 Task: Plan a trip with stops at the New York Public Library, Bryant Park, and Times Square.
Action: Mouse moved to (213, 55)
Screenshot: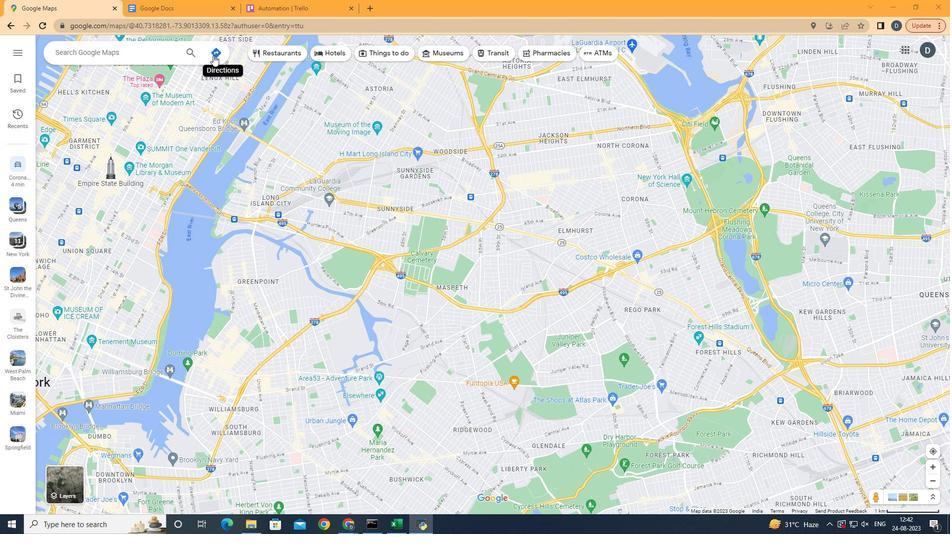 
Action: Mouse pressed left at (213, 55)
Screenshot: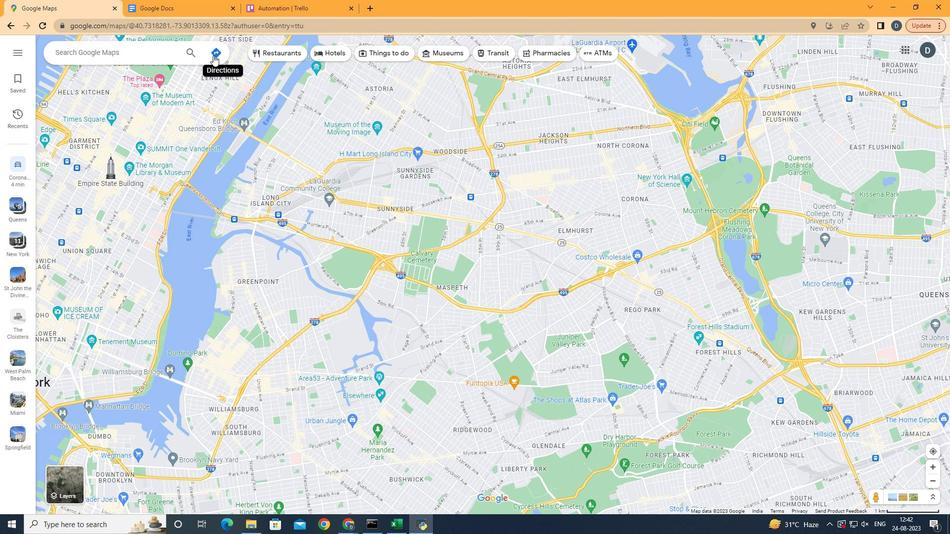 
Action: Mouse moved to (143, 80)
Screenshot: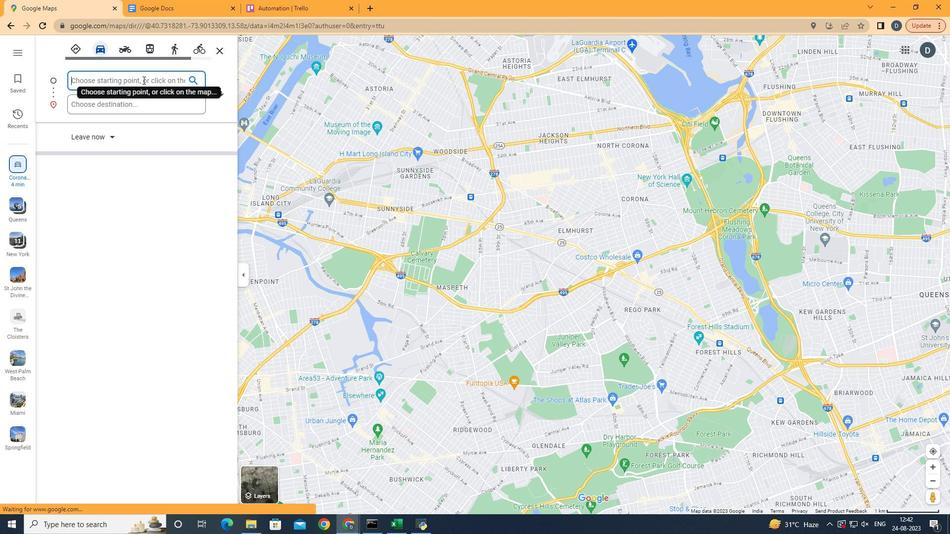 
Action: Mouse pressed left at (143, 80)
Screenshot: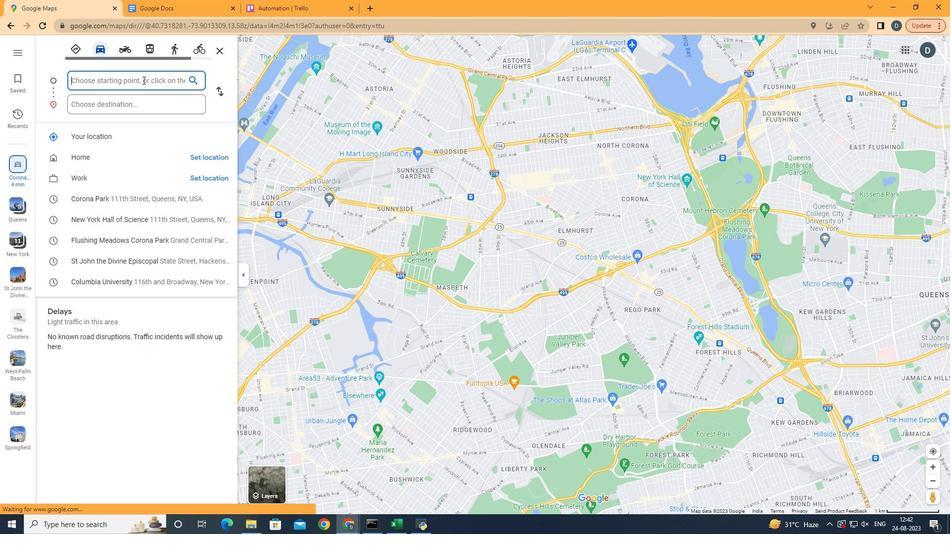 
Action: Key pressed <Key.shift>New<Key.space><Key.shift>York<Key.space><Key.shift><Key.shift><Key.shift><Key.shift><Key.shift><Key.shift><Key.shift><Key.shift><Key.shift><Key.shift><Key.shift><Key.shift><Key.shift><Key.shift><Key.shift><Key.shift><Key.shift><Key.shift><Key.shift><Key.shift><Key.shift><Key.shift><Key.shift><Key.shift><Key.shift><Key.shift><Key.shift><Key.shift>
Screenshot: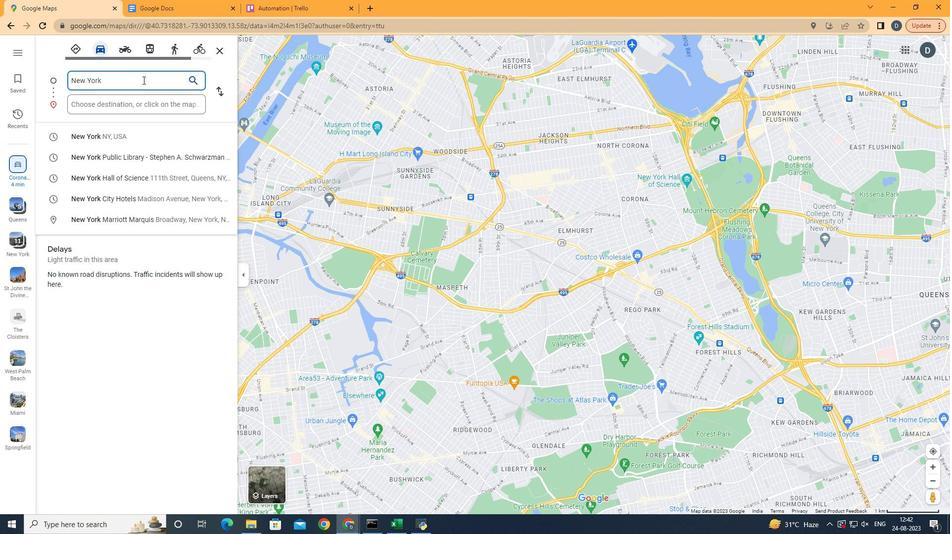 
Action: Mouse moved to (134, 117)
Screenshot: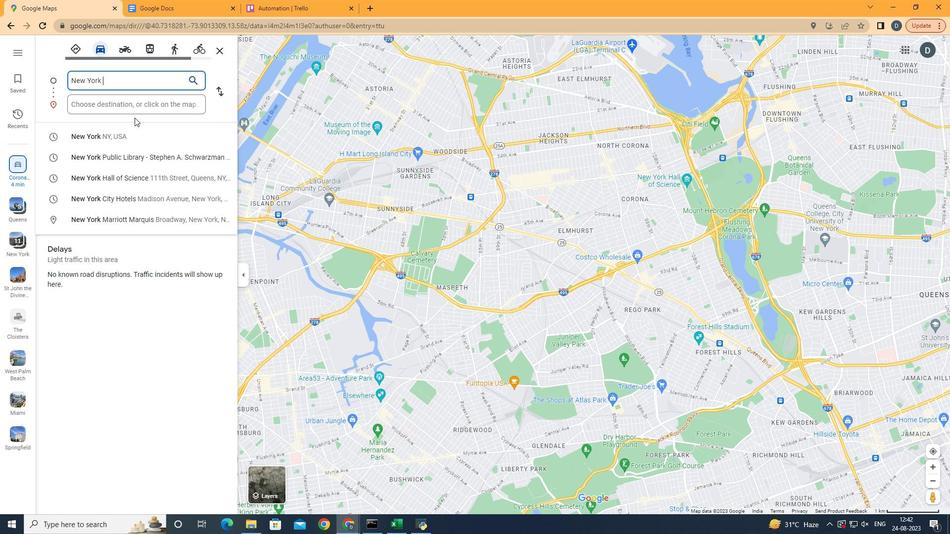 
Action: Key pressed <Key.shift>City
Screenshot: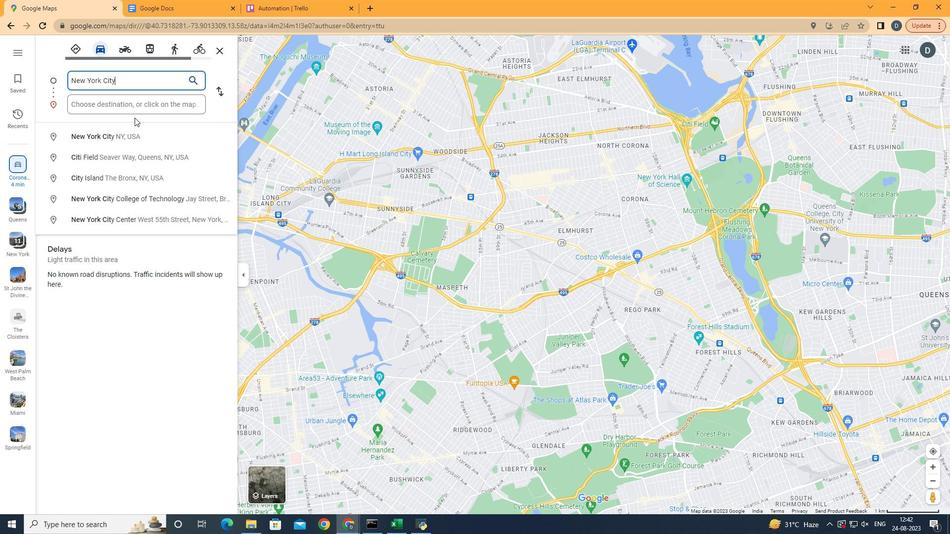 
Action: Mouse moved to (141, 140)
Screenshot: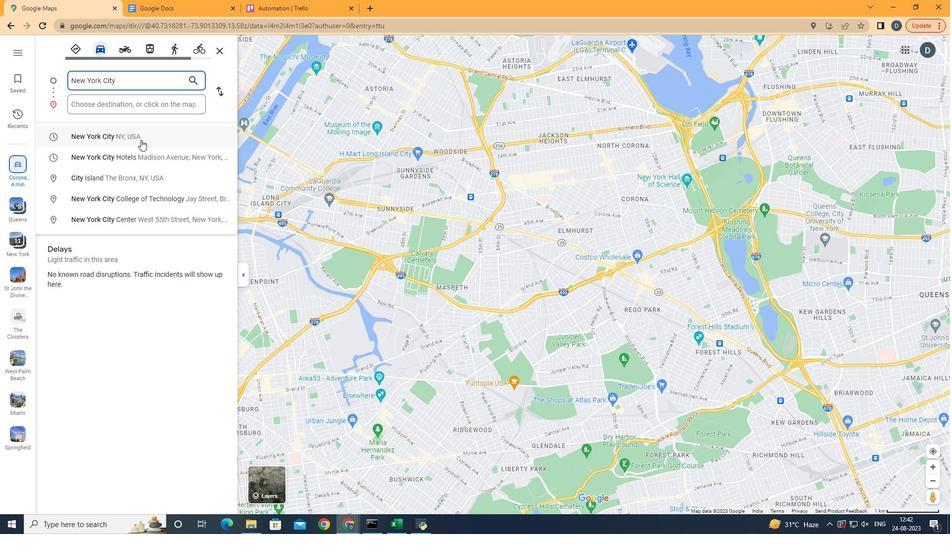 
Action: Mouse pressed left at (141, 140)
Screenshot: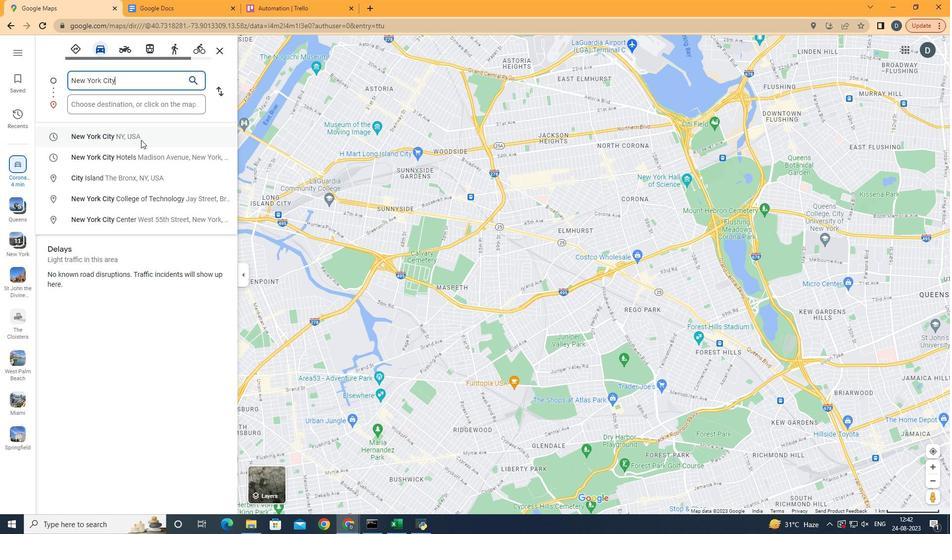 
Action: Mouse moved to (126, 104)
Screenshot: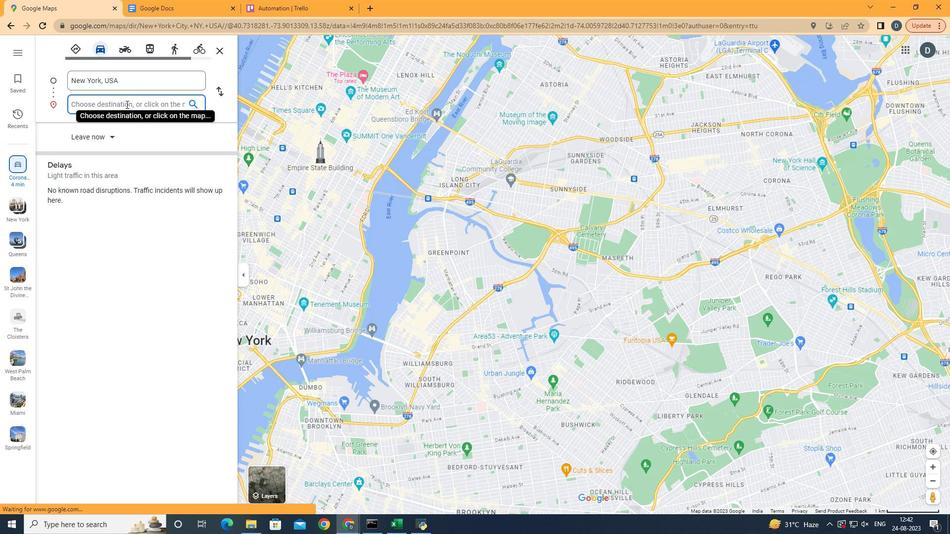 
Action: Mouse pressed left at (126, 104)
Screenshot: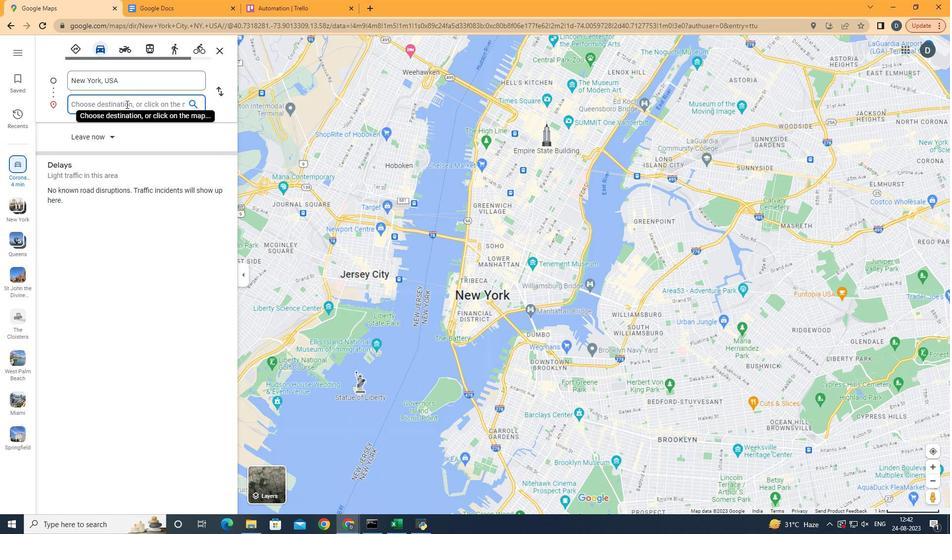 
Action: Key pressed <Key.shift>New<Key.space><Key.shift>York<Key.space><Key.shift>Public
Screenshot: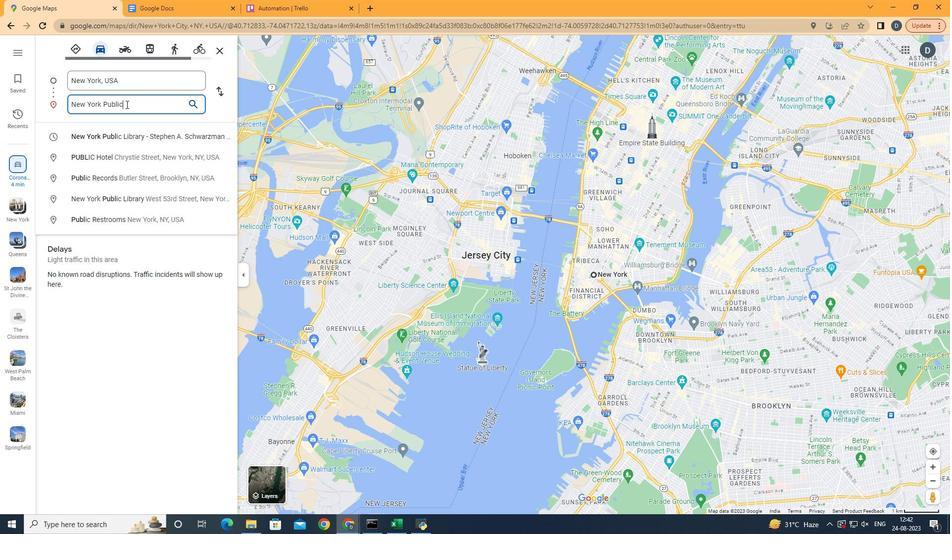 
Action: Mouse moved to (147, 144)
Screenshot: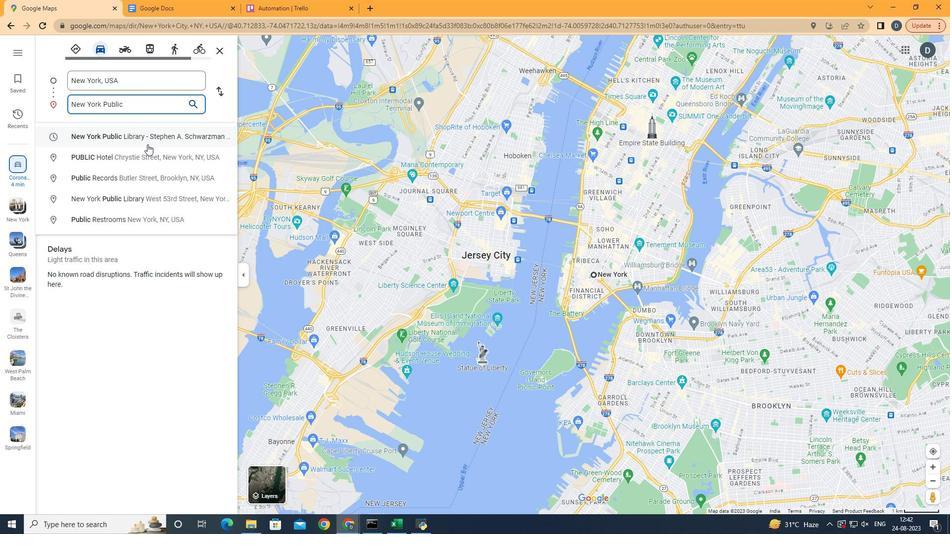 
Action: Mouse pressed left at (147, 144)
Screenshot: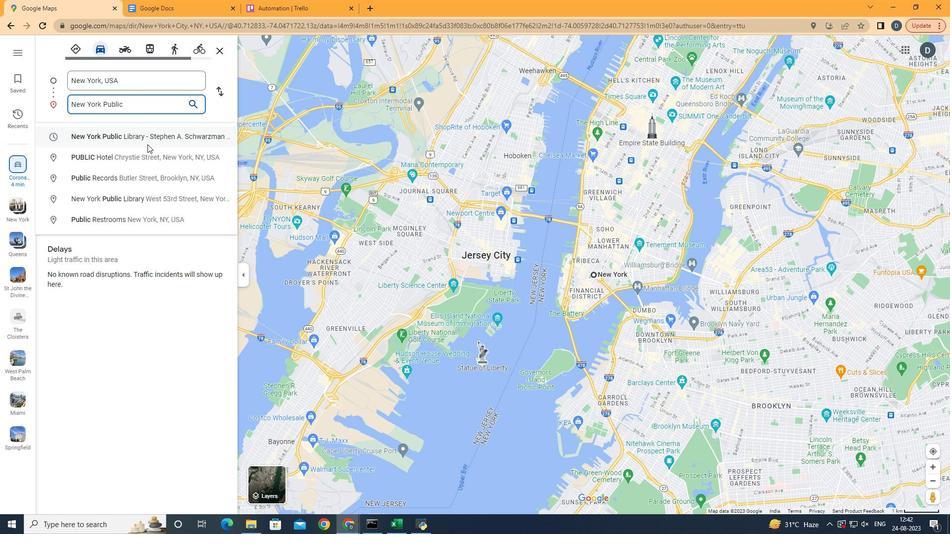 
Action: Mouse moved to (58, 127)
Screenshot: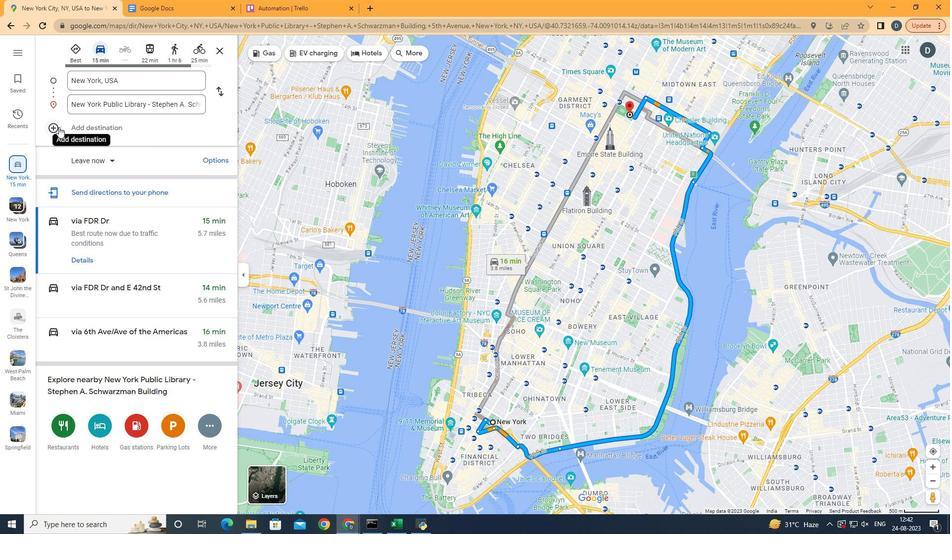 
Action: Mouse pressed left at (58, 127)
Screenshot: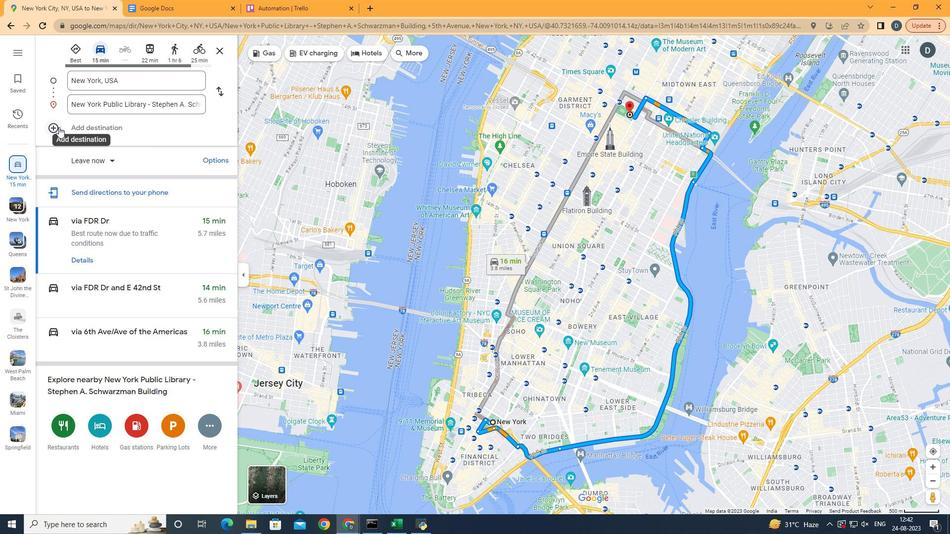 
Action: Mouse moved to (118, 129)
Screenshot: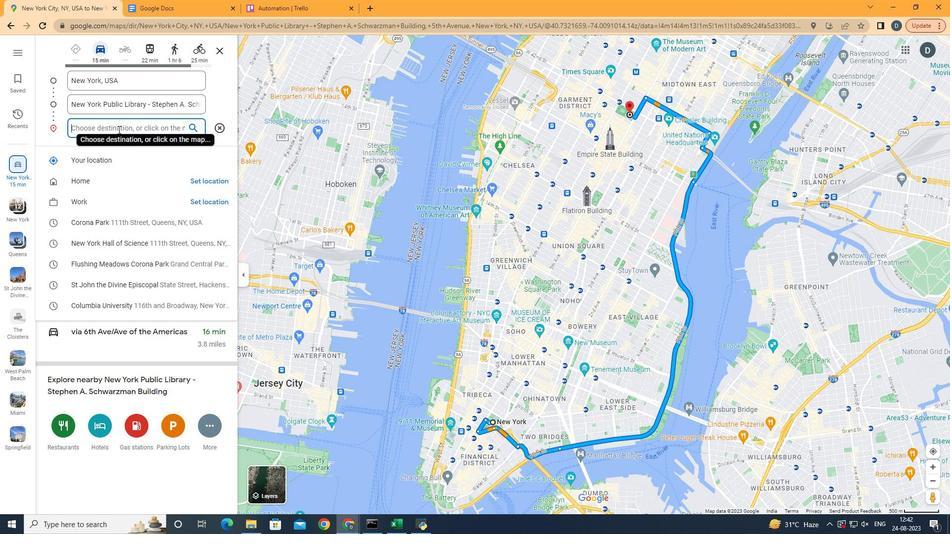 
Action: Mouse pressed left at (118, 129)
Screenshot: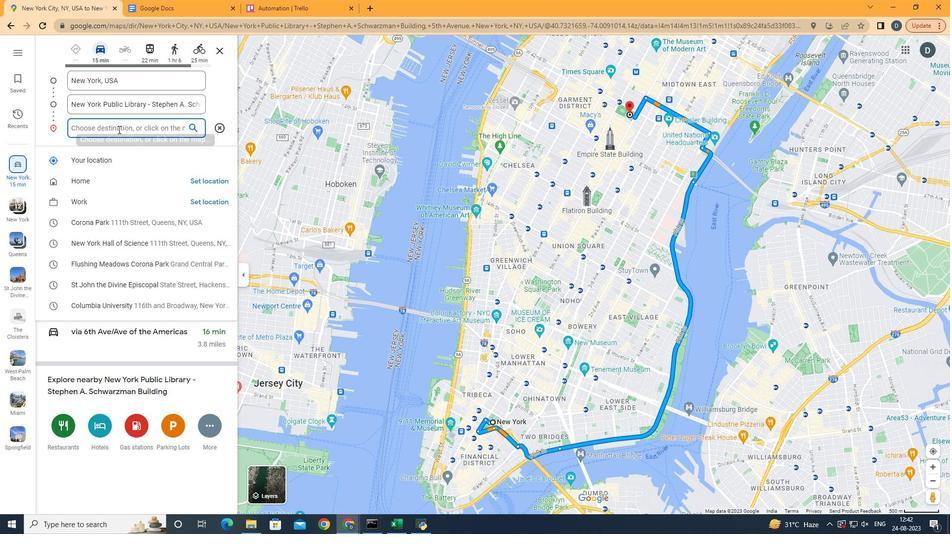 
Action: Key pressed <Key.shift><Key.shift>Bryant<Key.space><Key.shift>Park
Screenshot: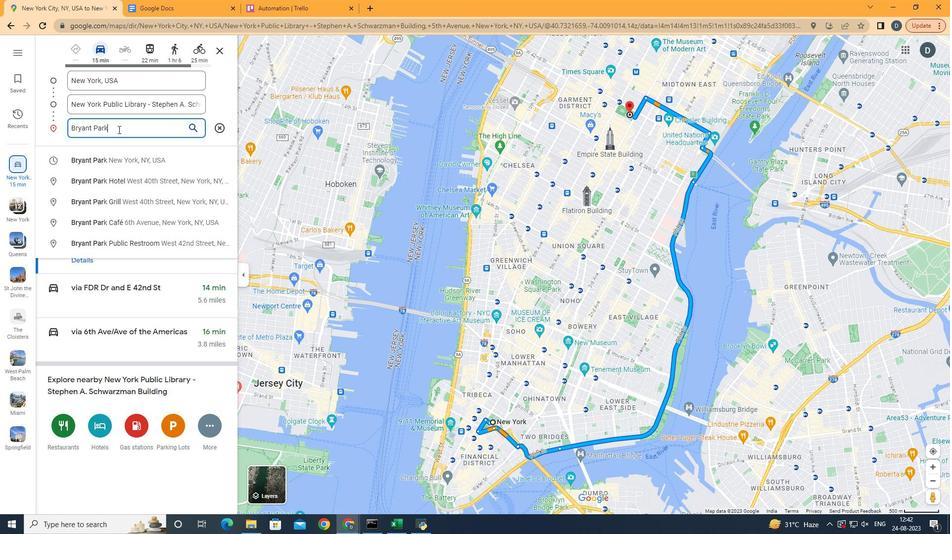 
Action: Mouse moved to (123, 153)
Screenshot: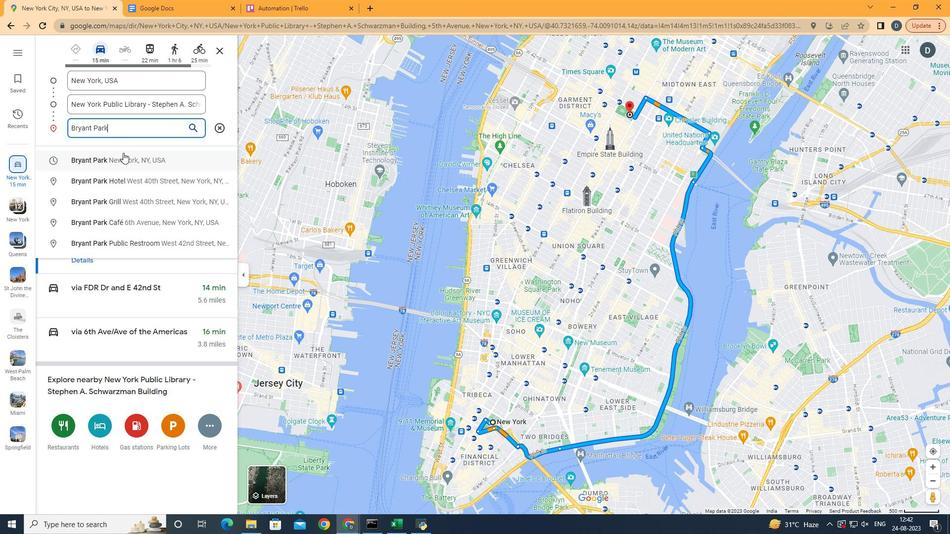
Action: Mouse pressed left at (123, 153)
Screenshot: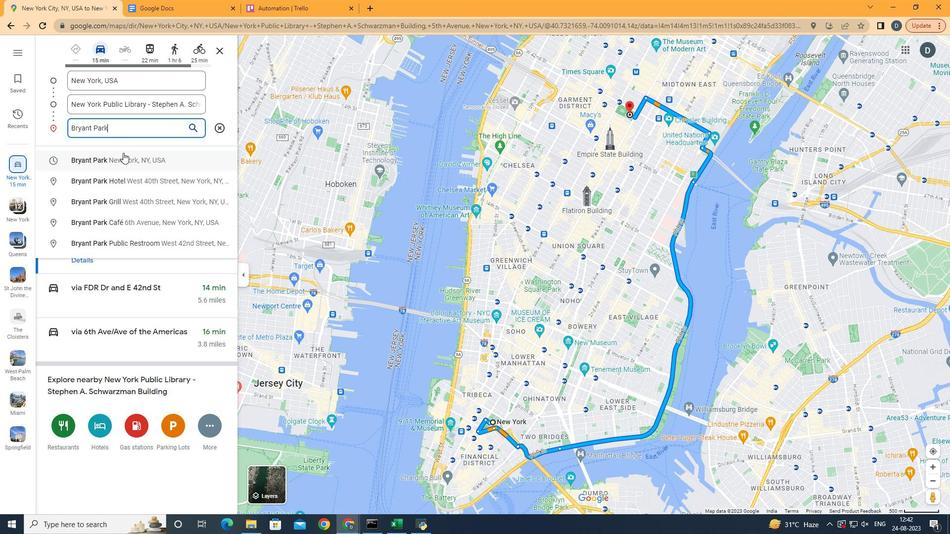 
Action: Mouse moved to (96, 148)
Screenshot: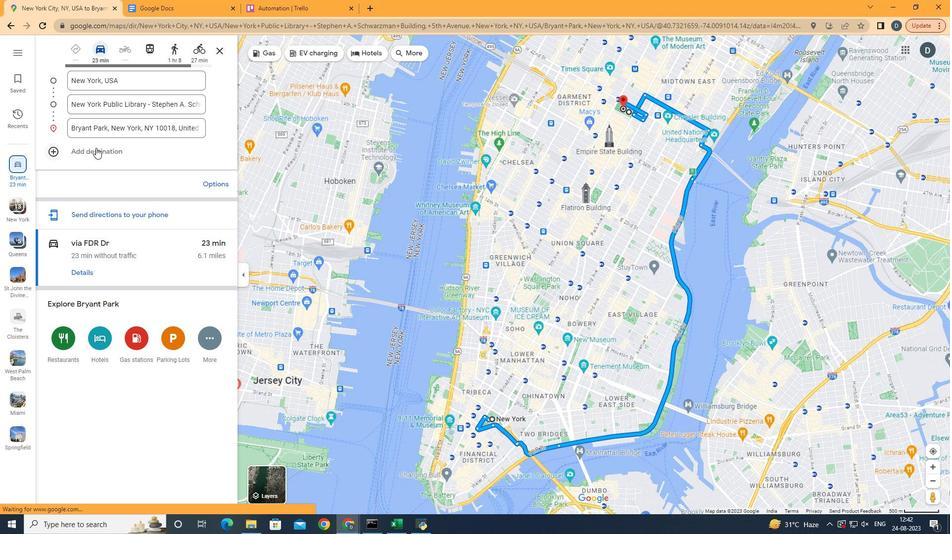 
Action: Mouse pressed left at (96, 148)
Screenshot: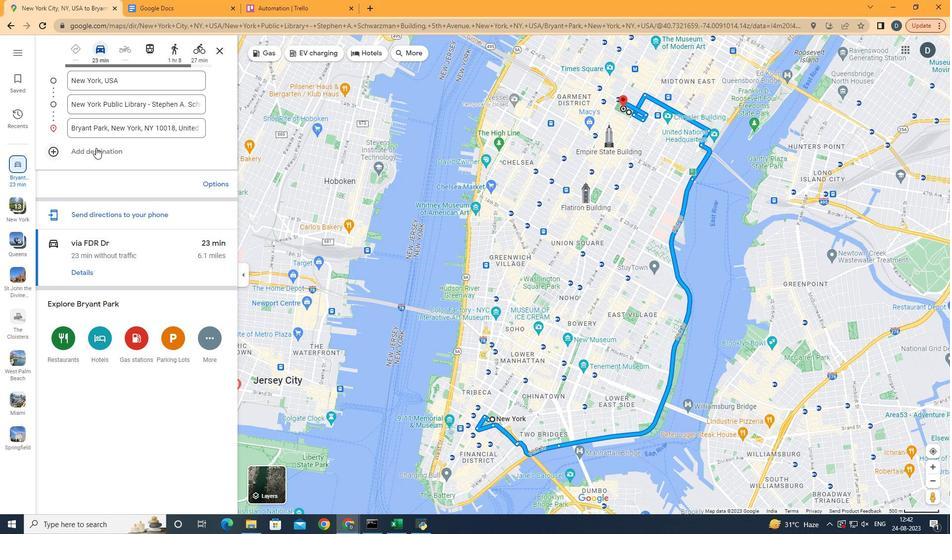 
Action: Mouse moved to (97, 152)
Screenshot: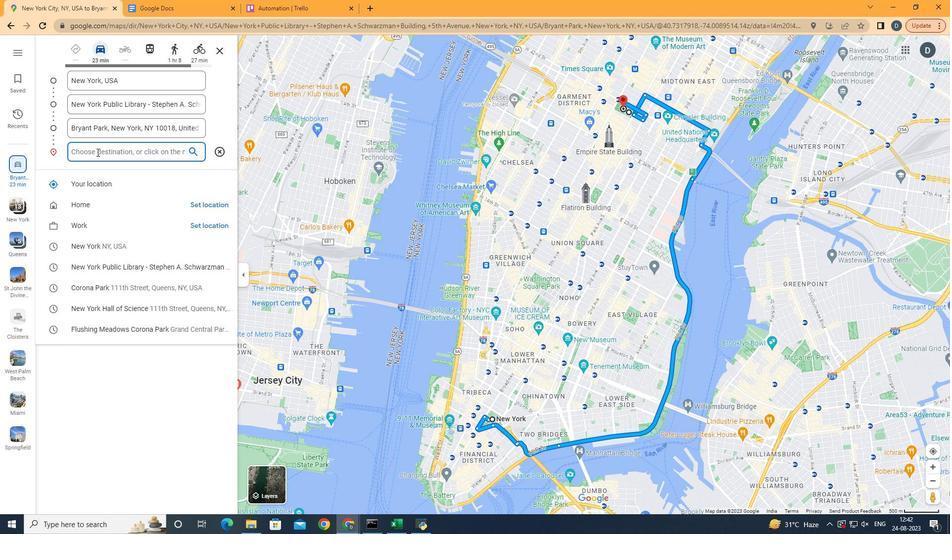 
Action: Mouse pressed left at (97, 152)
Screenshot: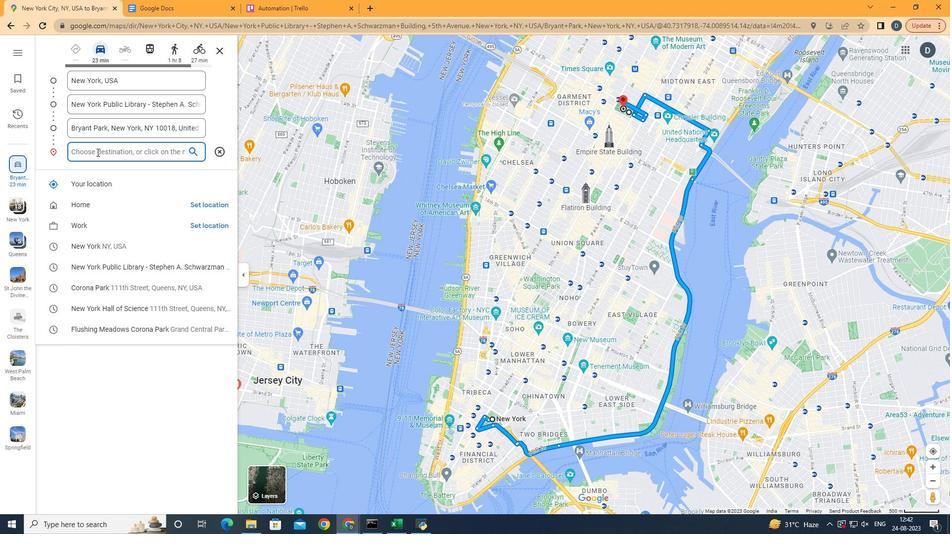 
Action: Key pressed <Key.shift>Times<Key.space><Key.shift>Square
Screenshot: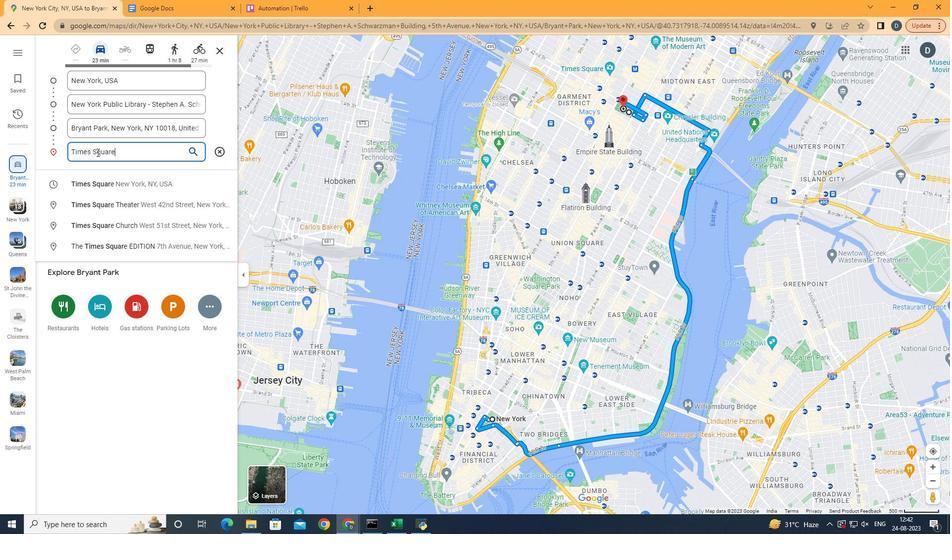 
Action: Mouse moved to (108, 179)
Screenshot: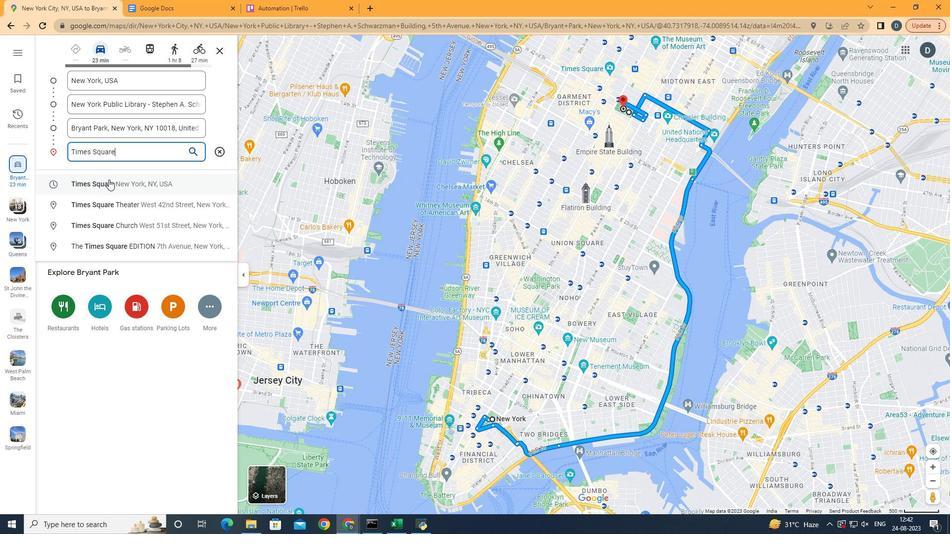 
Action: Mouse pressed left at (108, 179)
Screenshot: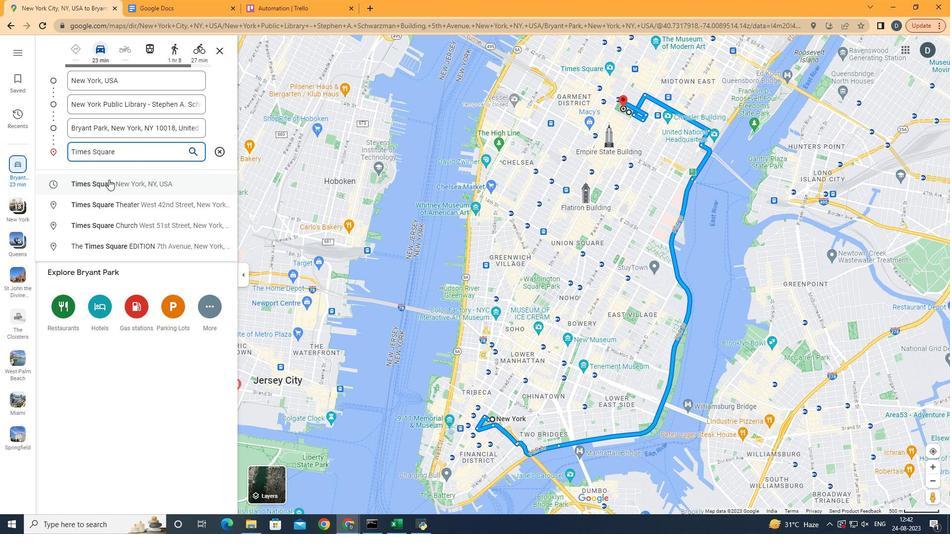 
Action: Mouse moved to (93, 170)
Screenshot: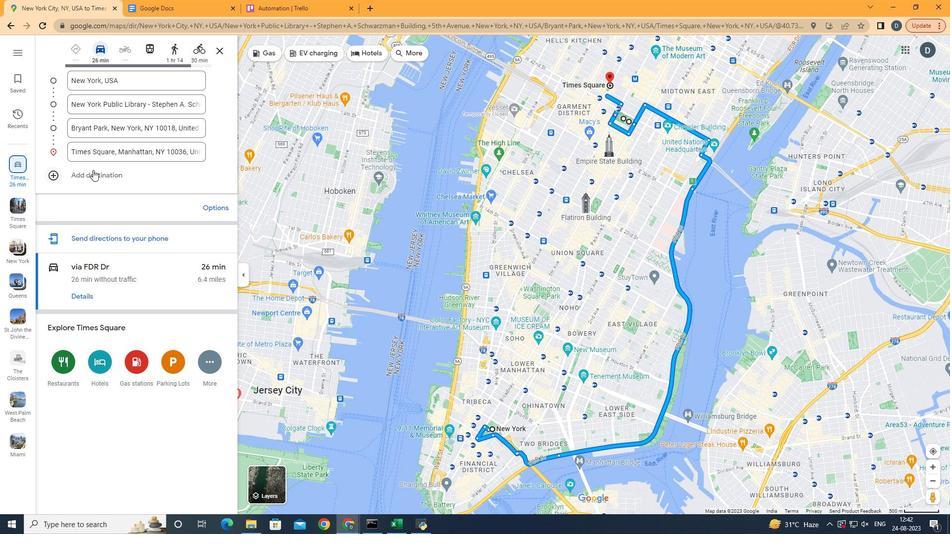 
Action: Mouse pressed left at (93, 170)
Screenshot: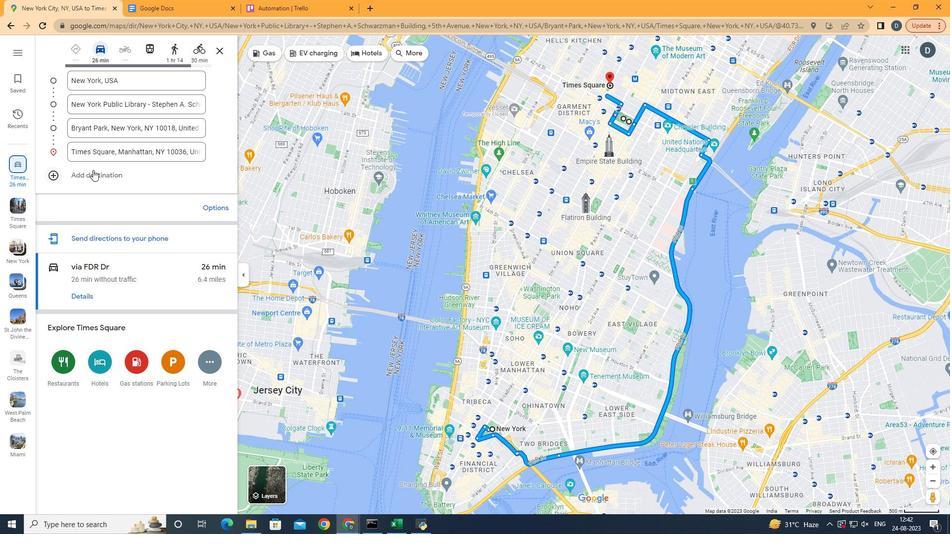 
Action: Mouse moved to (136, 177)
Screenshot: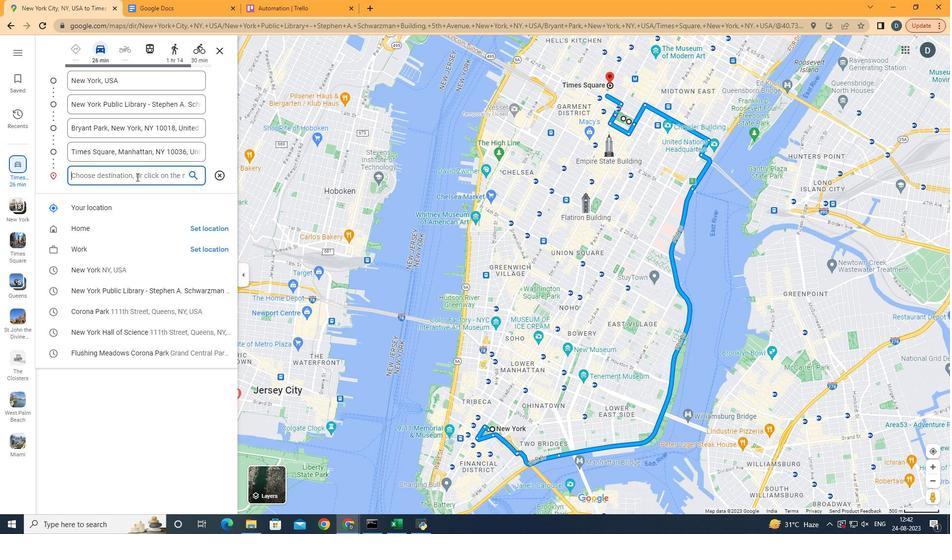 
Action: Mouse pressed left at (136, 177)
Screenshot: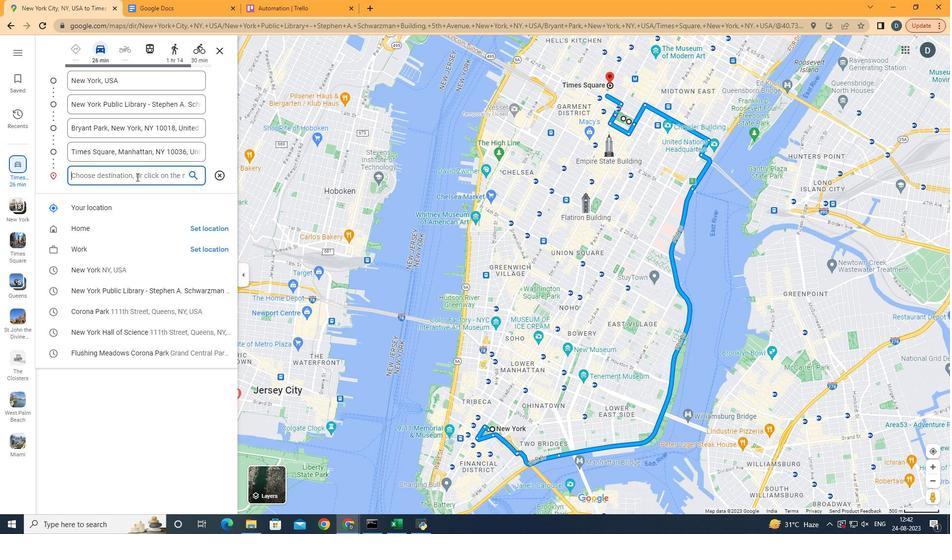 
Action: Mouse moved to (661, 176)
Screenshot: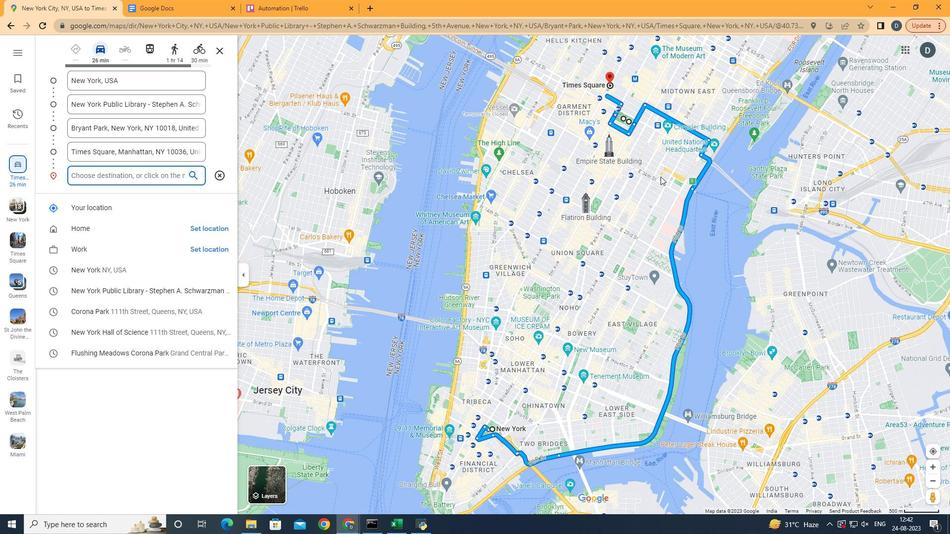 
Action: Mouse pressed left at (661, 176)
Screenshot: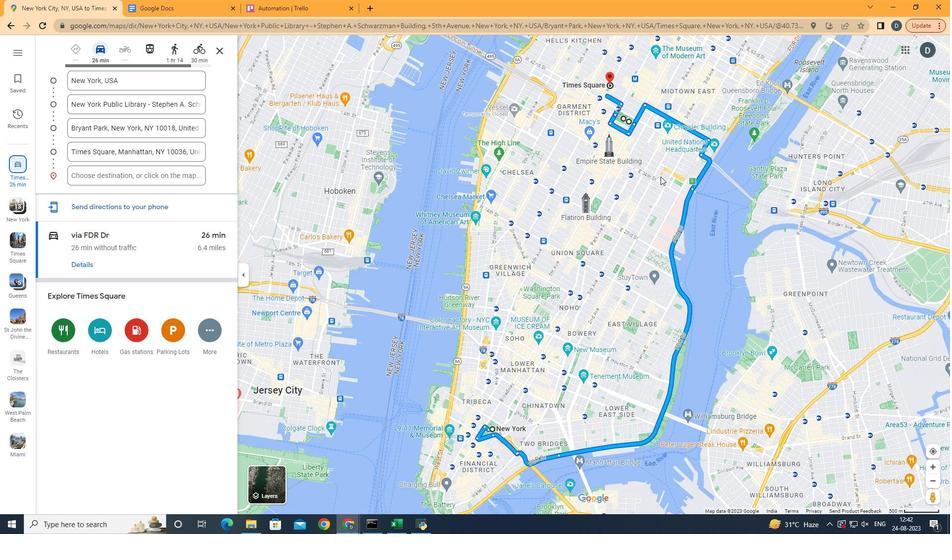 
Action: Mouse moved to (130, 177)
Screenshot: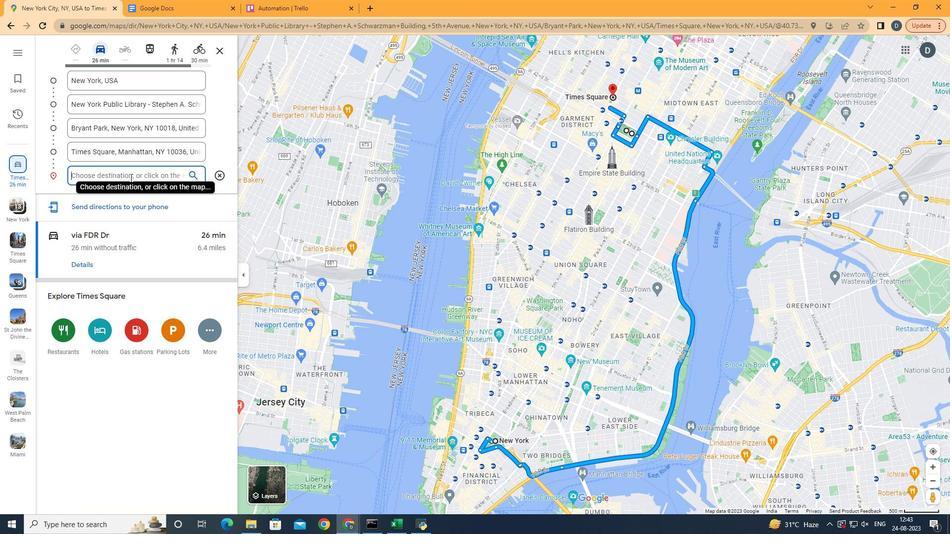 
Action: Mouse pressed left at (130, 177)
Screenshot: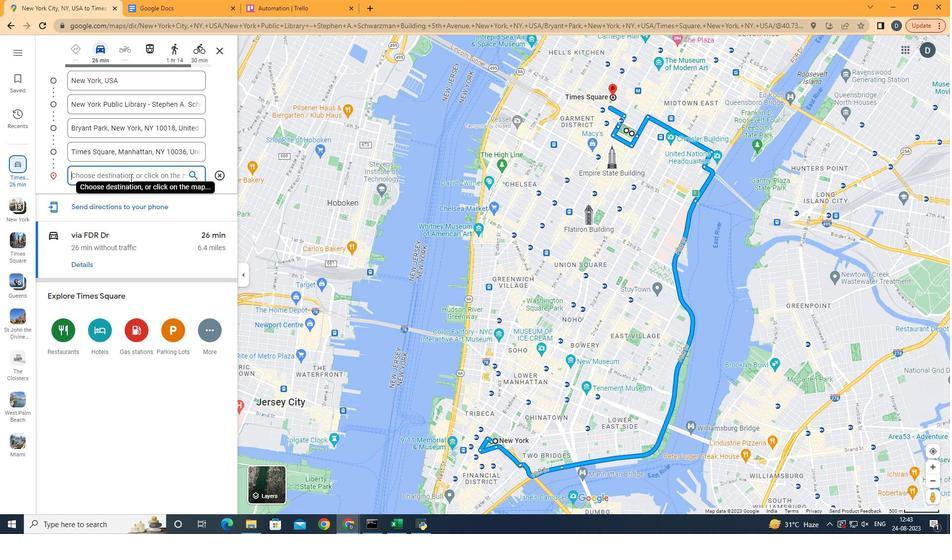 
Action: Key pressed <Key.shift>Chelsea
Screenshot: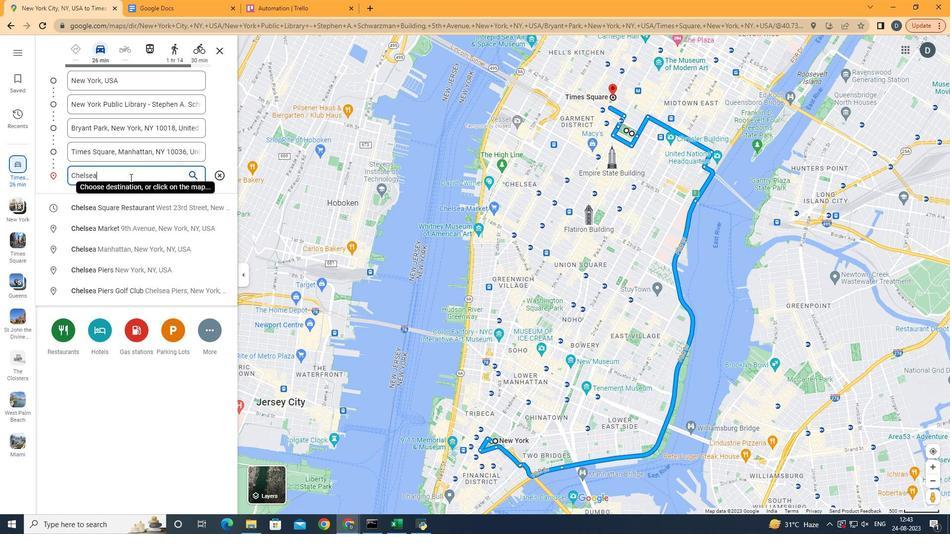 
Action: Mouse moved to (133, 242)
Screenshot: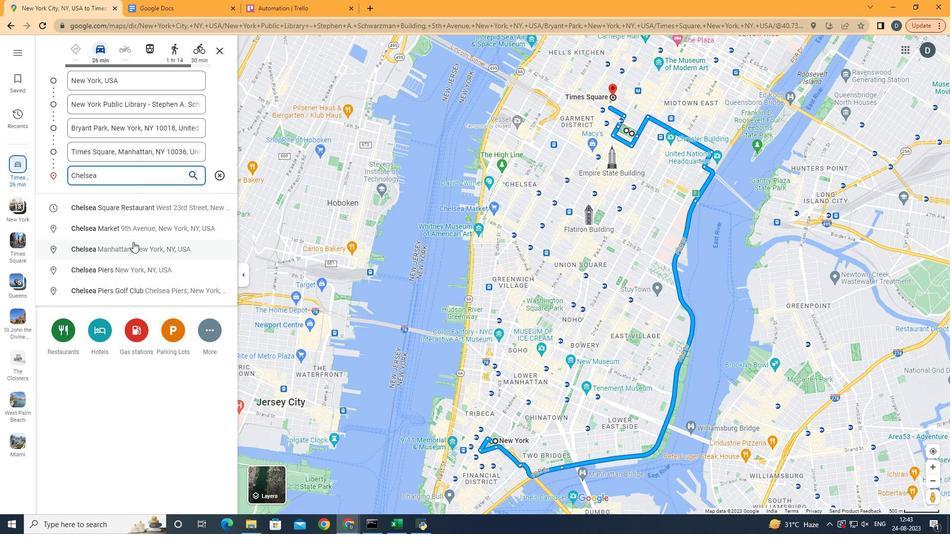 
Action: Mouse pressed left at (133, 242)
Screenshot: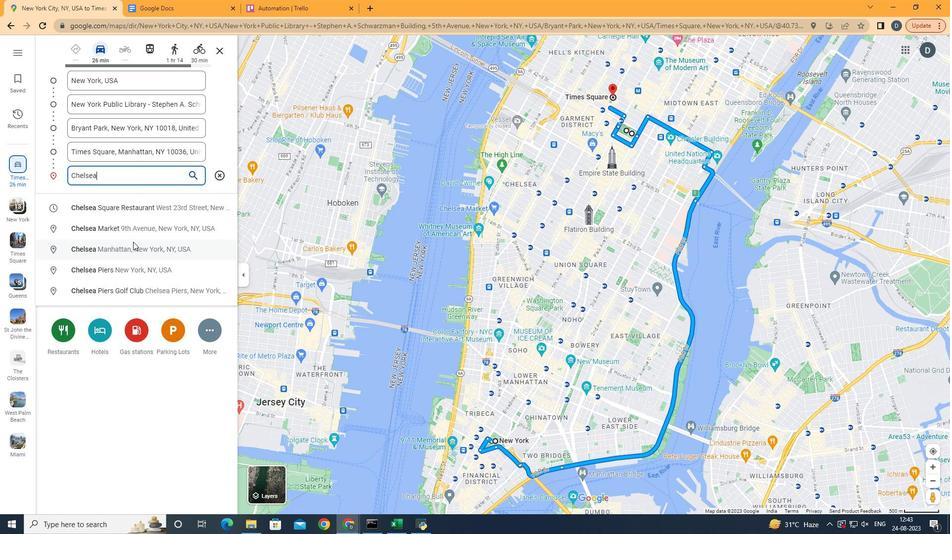 
Action: Mouse moved to (647, 186)
Screenshot: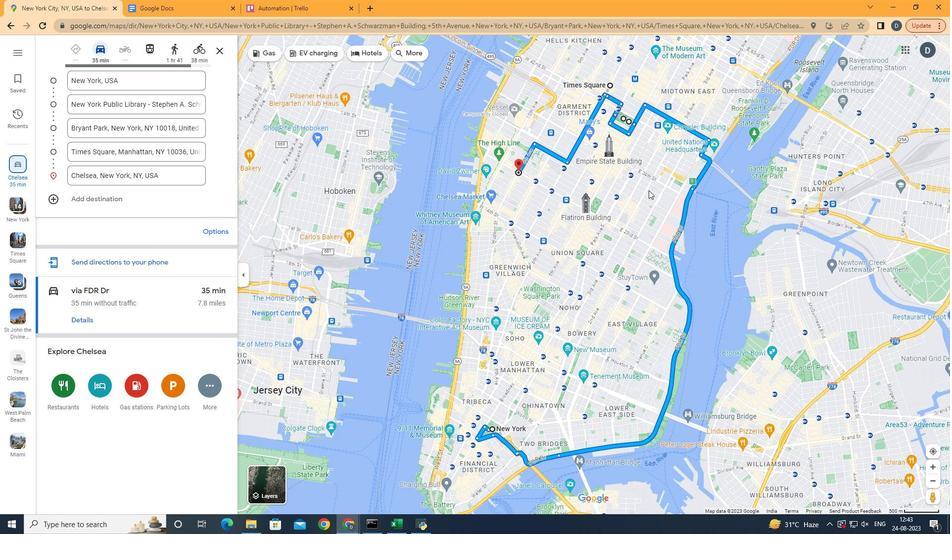 
Action: Mouse pressed left at (647, 186)
Screenshot: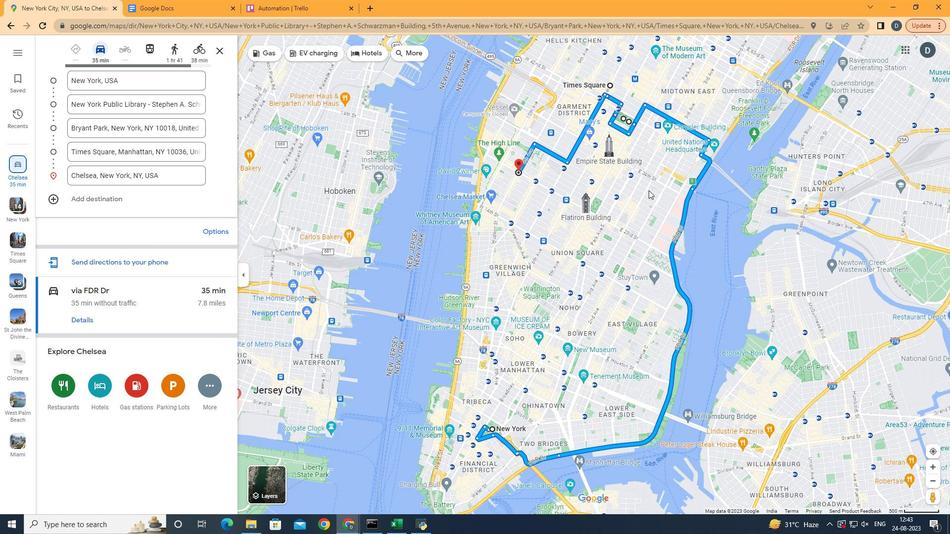 
Action: Mouse moved to (633, 216)
Screenshot: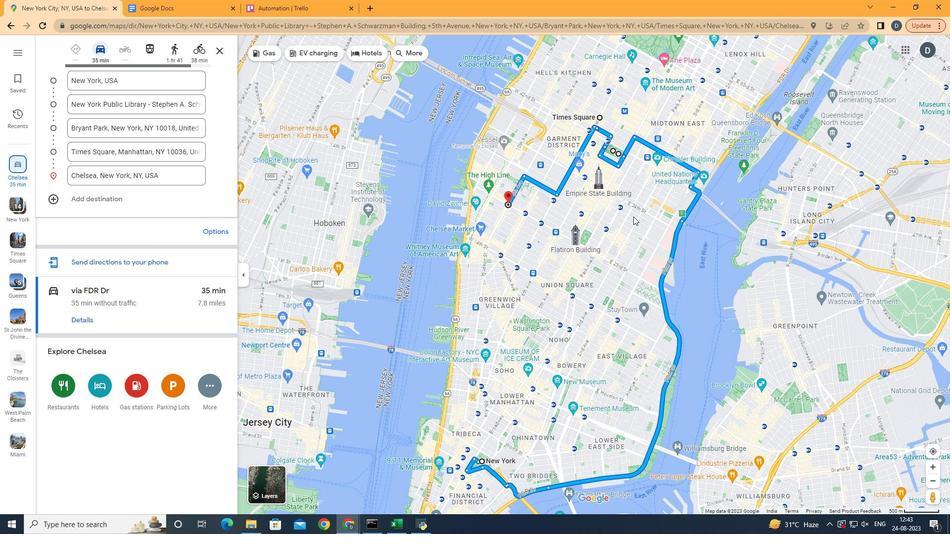 
Action: Mouse scrolled (633, 217) with delta (0, 0)
Screenshot: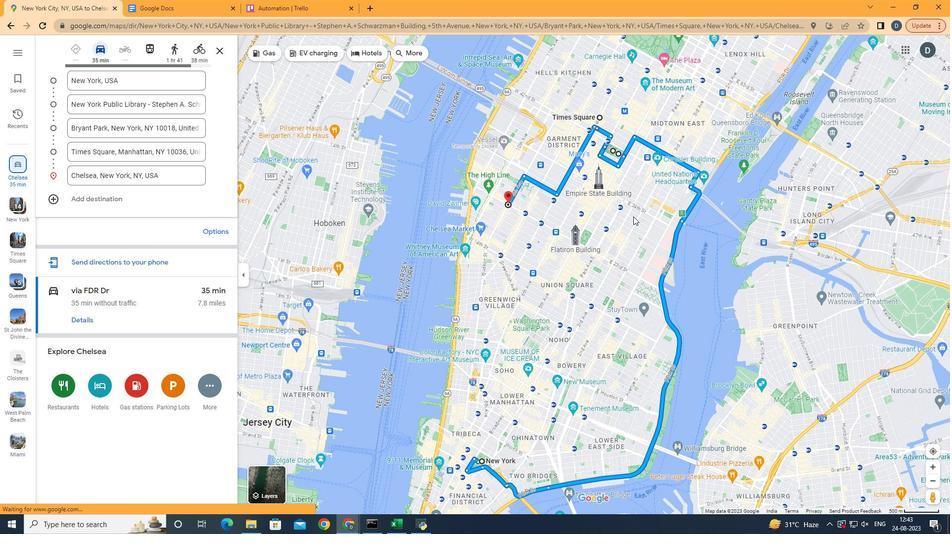 
Action: Mouse scrolled (633, 217) with delta (0, 0)
Screenshot: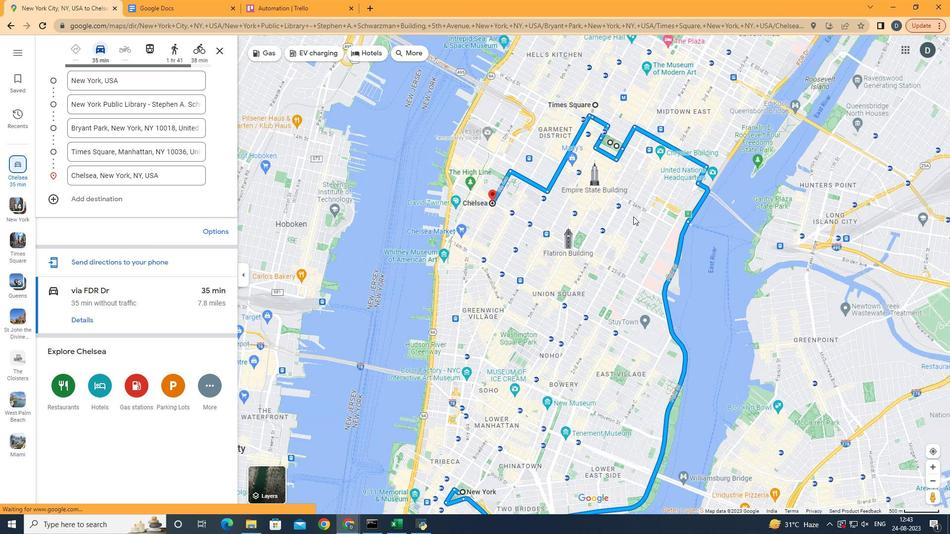 
Action: Mouse scrolled (633, 217) with delta (0, 0)
Screenshot: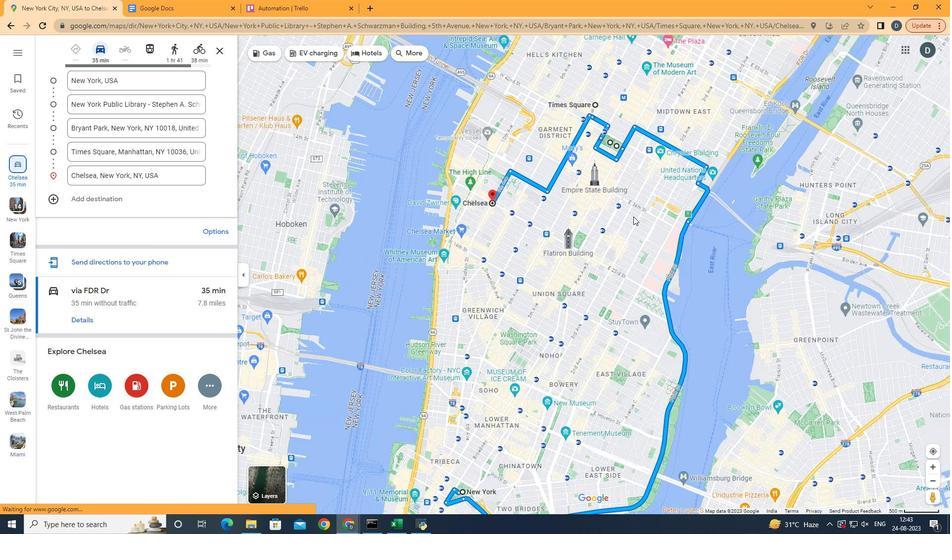 
Action: Mouse moved to (605, 303)
Screenshot: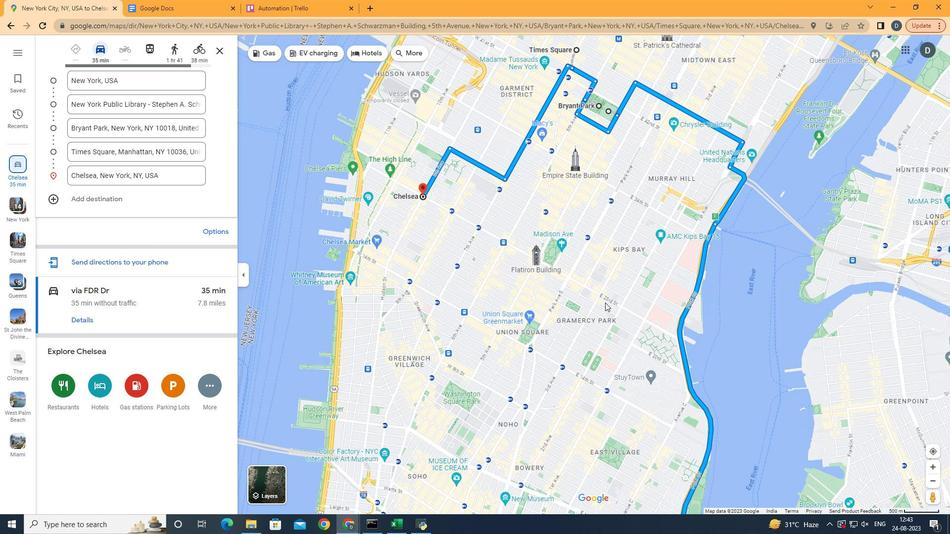 
Action: Mouse pressed left at (605, 303)
Screenshot: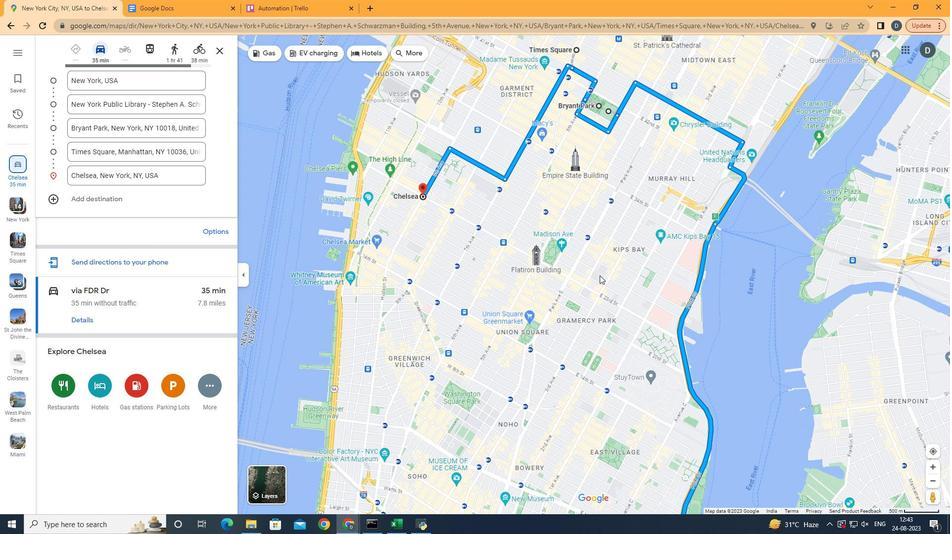 
Action: Mouse moved to (516, 364)
Screenshot: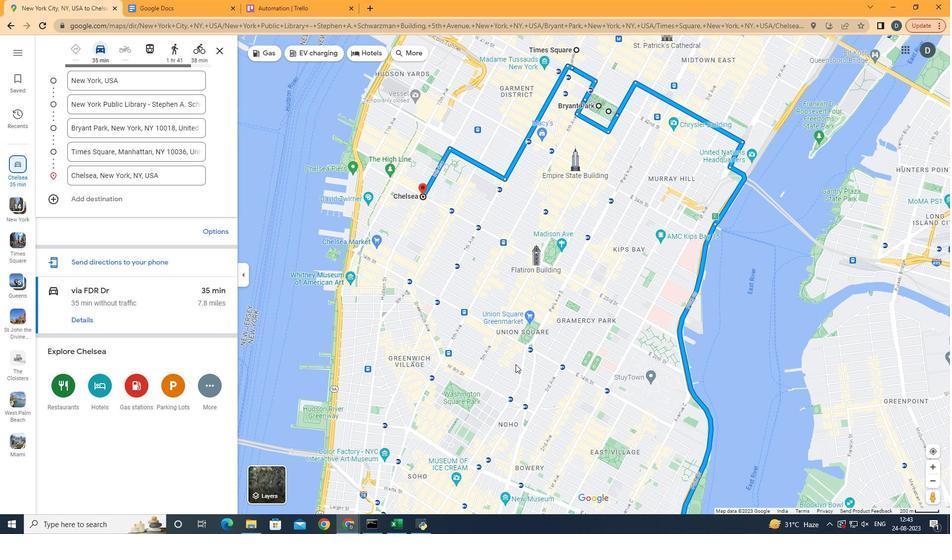 
Action: Mouse pressed left at (516, 364)
Screenshot: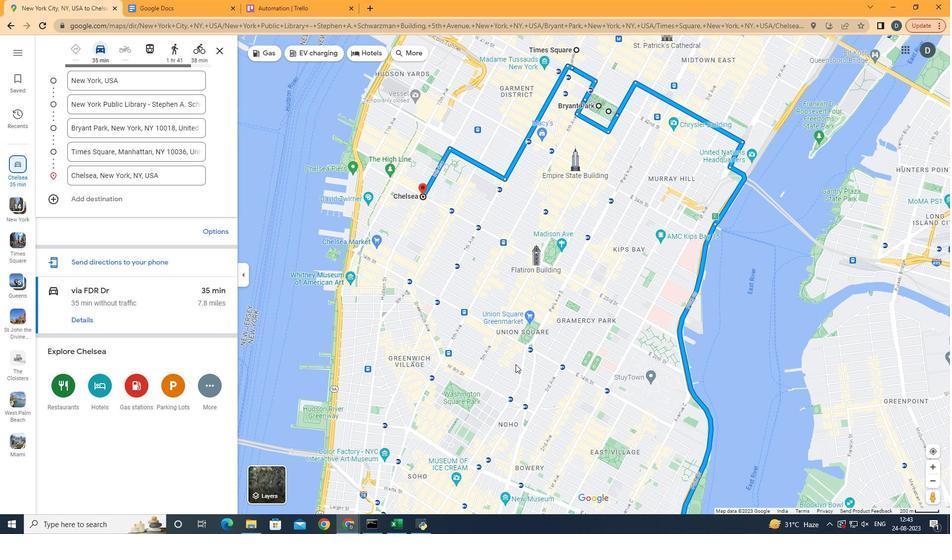 
Action: Mouse moved to (497, 398)
Screenshot: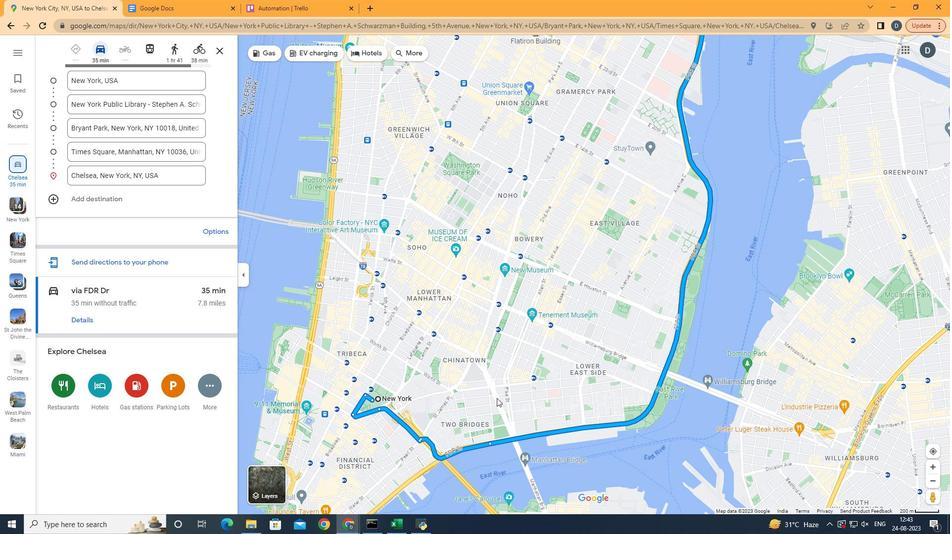 
Action: Mouse pressed left at (497, 398)
Screenshot: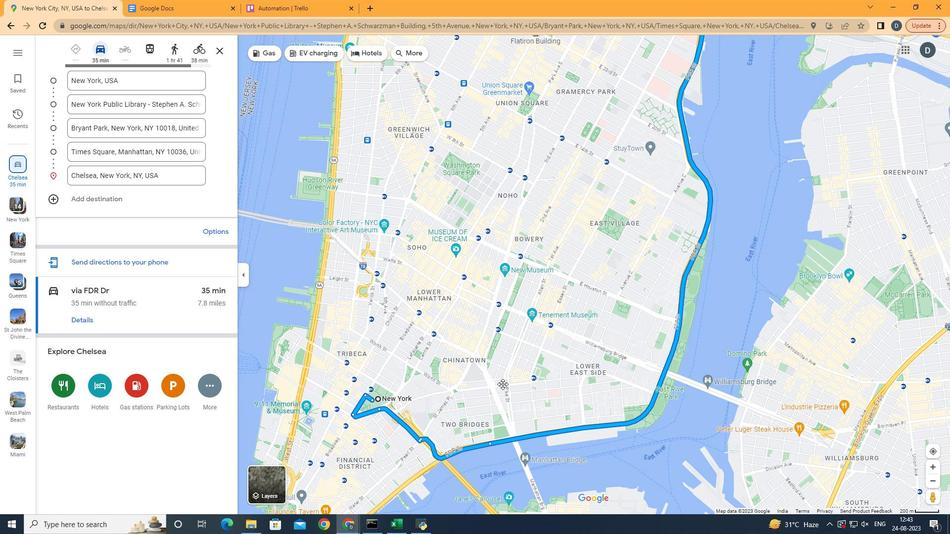
Action: Mouse moved to (586, 214)
Screenshot: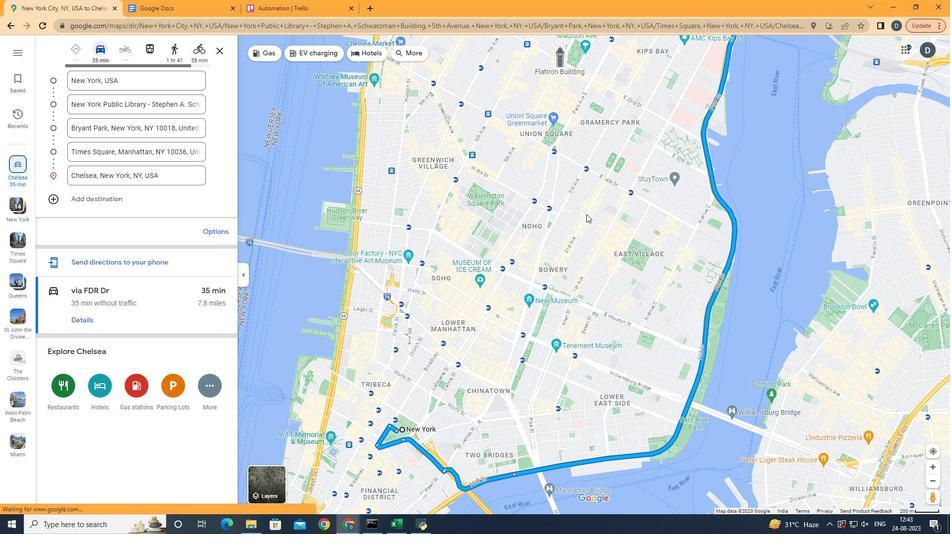 
Action: Mouse pressed left at (586, 214)
Screenshot: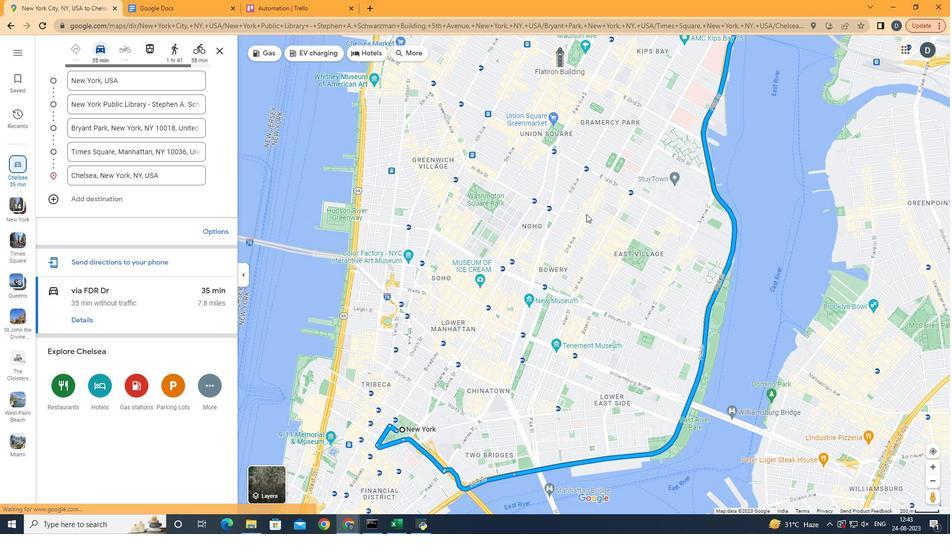 
Action: Mouse moved to (586, 179)
Screenshot: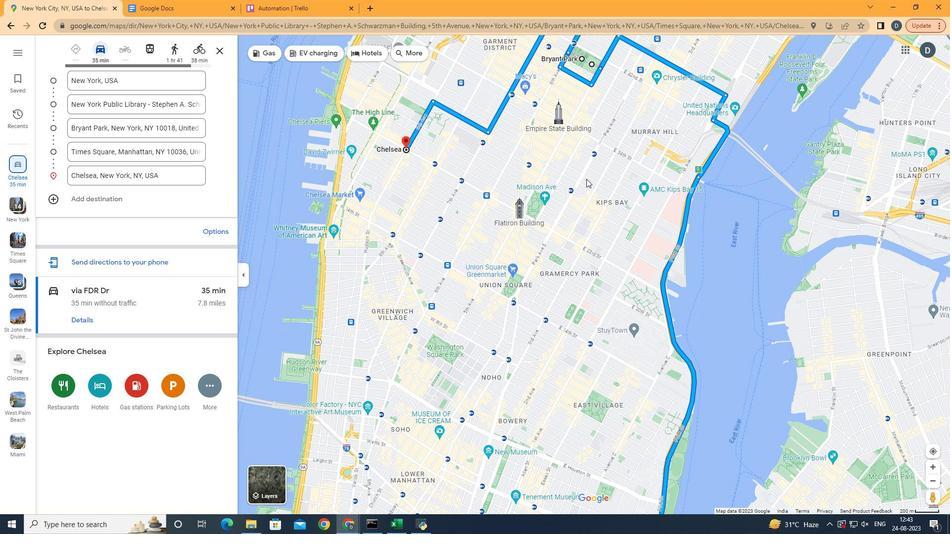 
Action: Mouse pressed left at (586, 179)
Screenshot: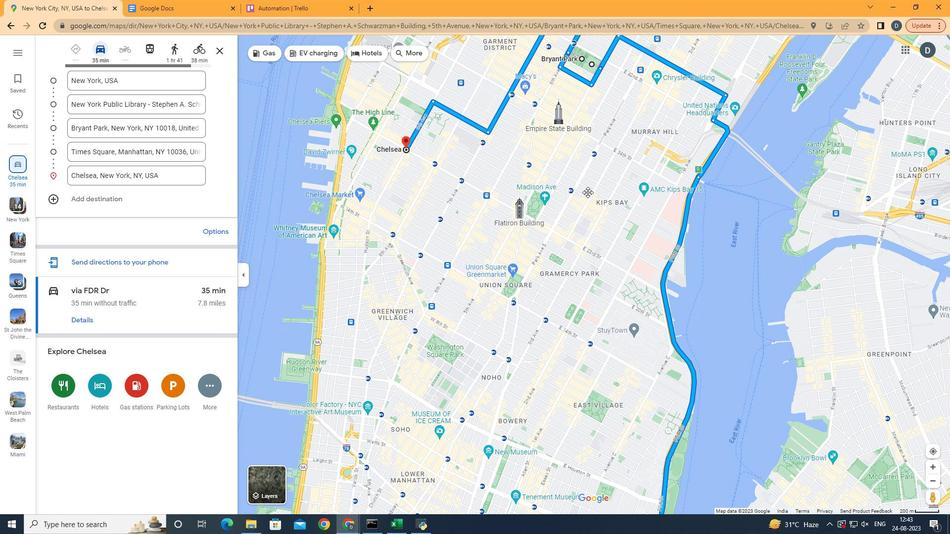 
Action: Mouse moved to (608, 305)
Screenshot: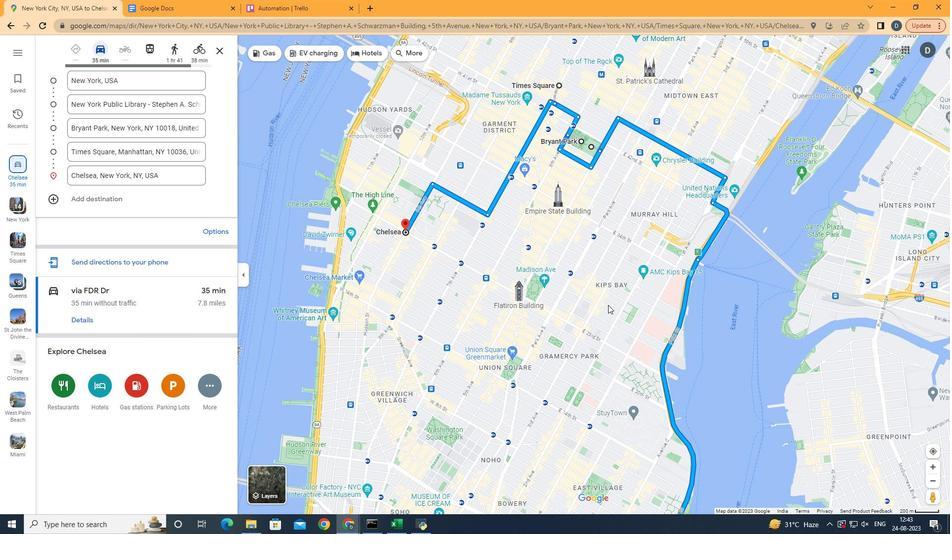 
